 Task: Add an event with the title Lunch Break: Mindfulness and Stress Reduction Techniques, date '2024/04/16', time 9:40 AM to 11:40 AMand add a description: Conclude the exercise by summarizing the key takeaways and lessons learned. Emphasize the importance of trust, effective communication, and mutual support in building a strong and cohesive team.Select event color  Peacock . Add location for the event as: Krakow, Poland, logged in from the account softage.4@softage.netand send the event invitation to softage.2@softage.net and softage.3@softage.net. Set a reminder for the event Daily
Action: Mouse moved to (79, 92)
Screenshot: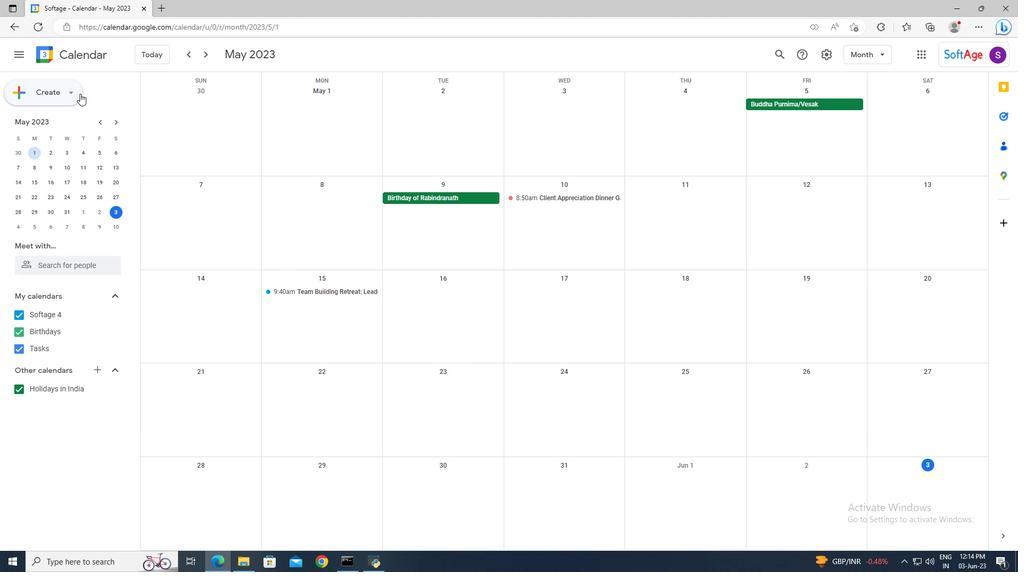 
Action: Mouse pressed left at (79, 92)
Screenshot: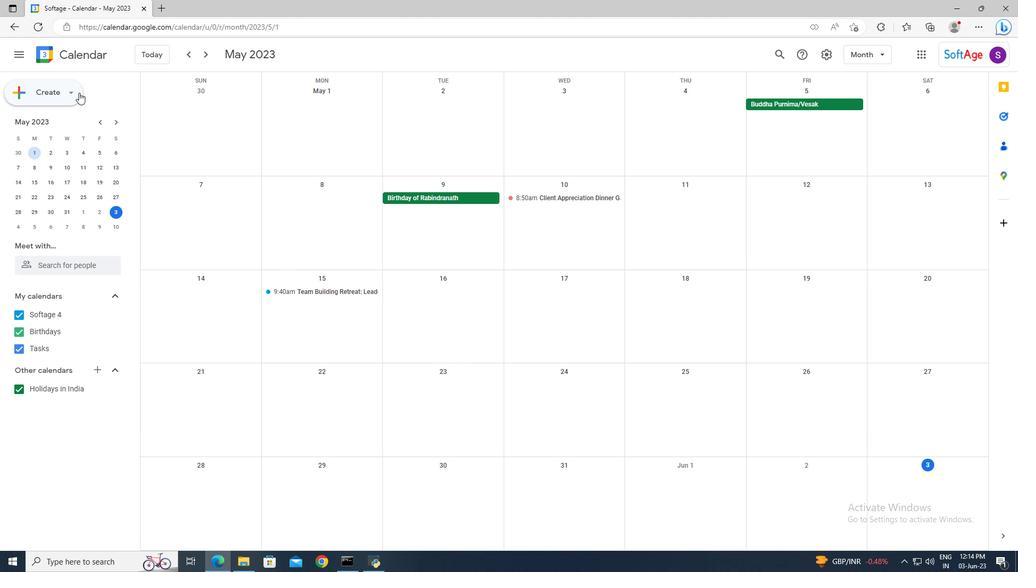 
Action: Mouse moved to (77, 118)
Screenshot: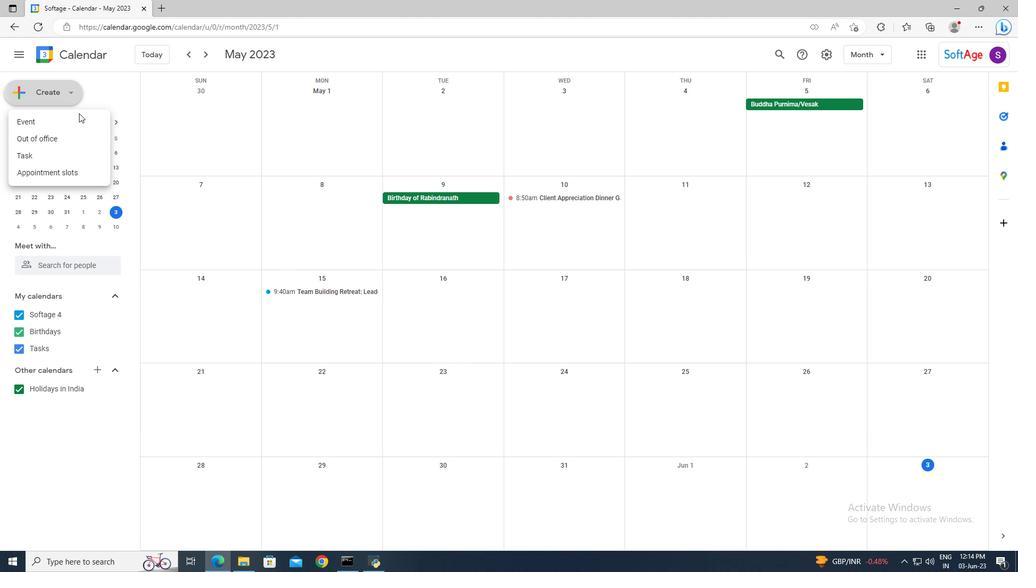 
Action: Mouse pressed left at (77, 118)
Screenshot: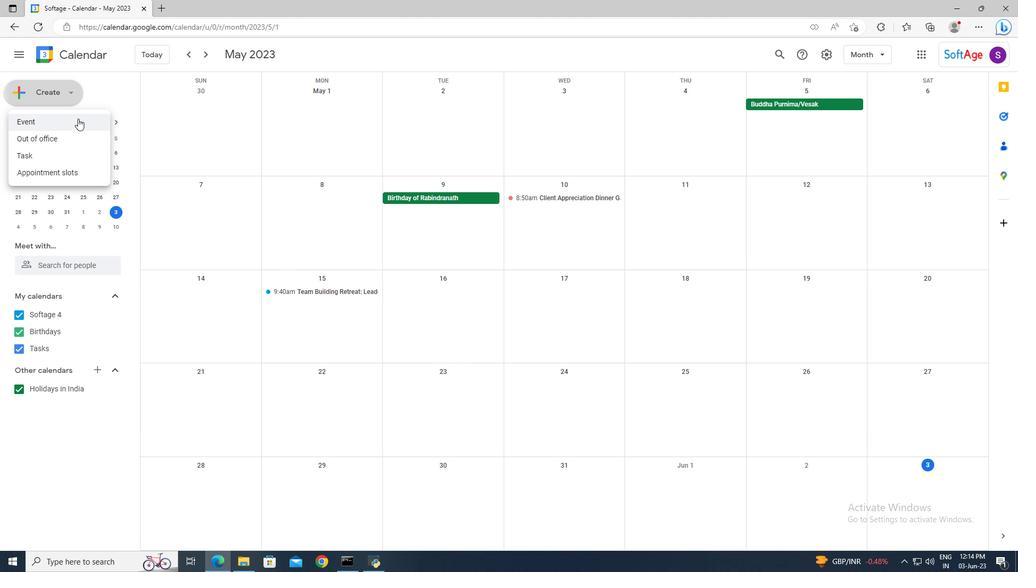 
Action: Mouse moved to (158, 353)
Screenshot: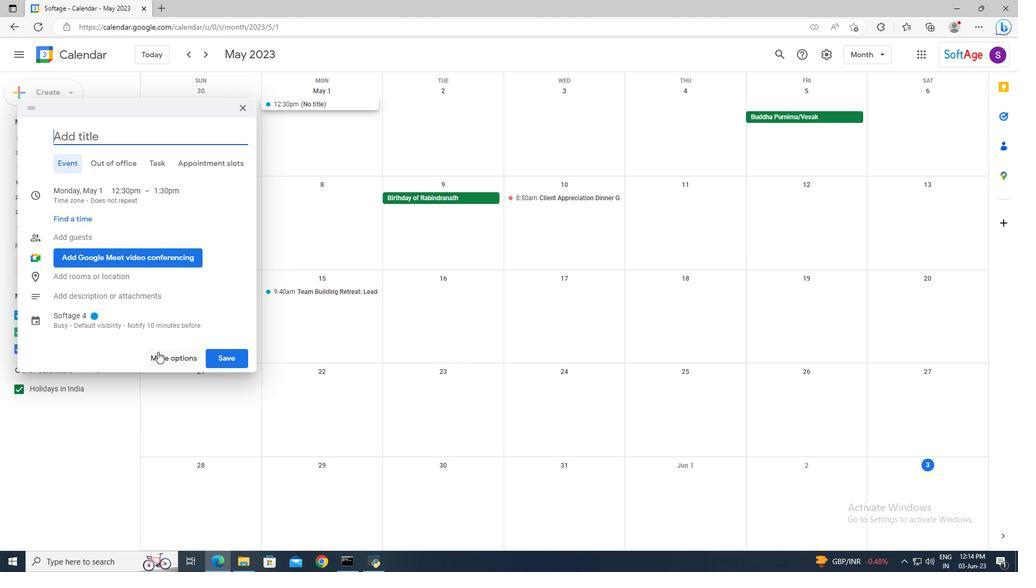 
Action: Mouse pressed left at (158, 353)
Screenshot: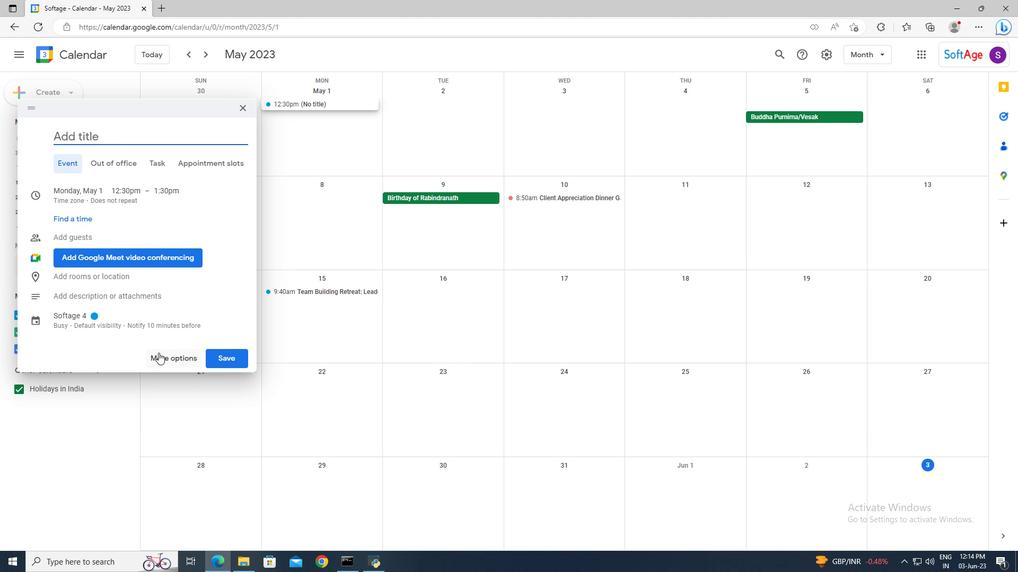 
Action: Mouse moved to (171, 62)
Screenshot: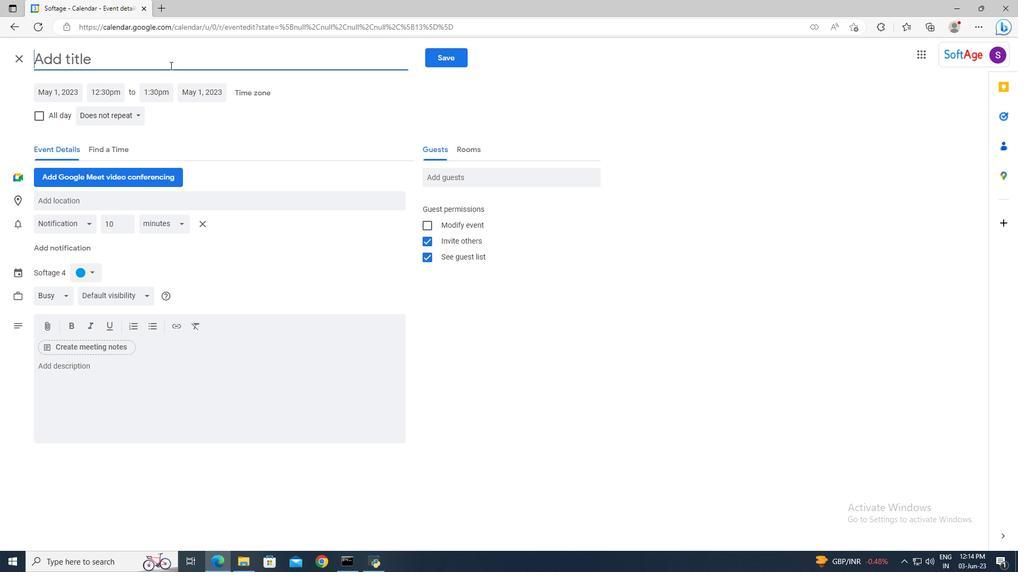 
Action: Mouse pressed left at (171, 62)
Screenshot: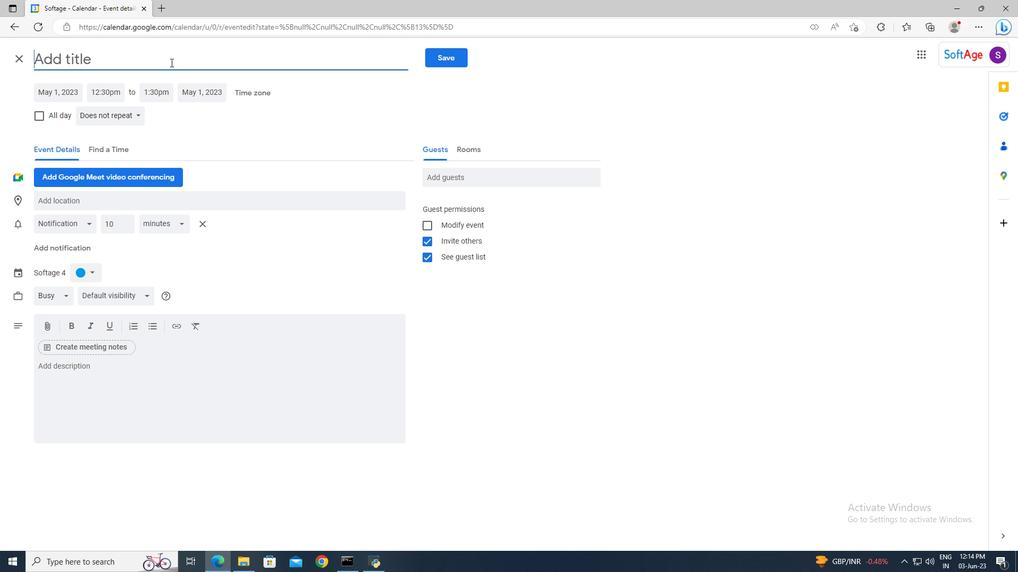 
Action: Key pressed <Key.shift>Lunch<Key.space><Key.shift>Break<Key.shift>:<Key.space><Key.shift>Mindfulness<Key.space>and<Key.space><Key.shift_r>Stress<Key.space><Key.shift>Reduction<Key.space><Key.shift>Techniques
Screenshot: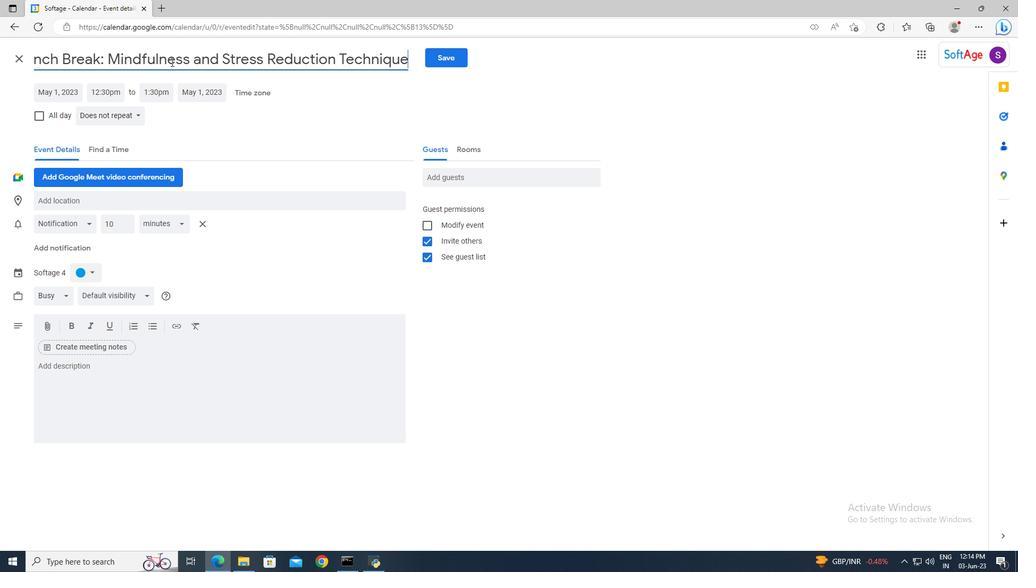 
Action: Mouse moved to (65, 89)
Screenshot: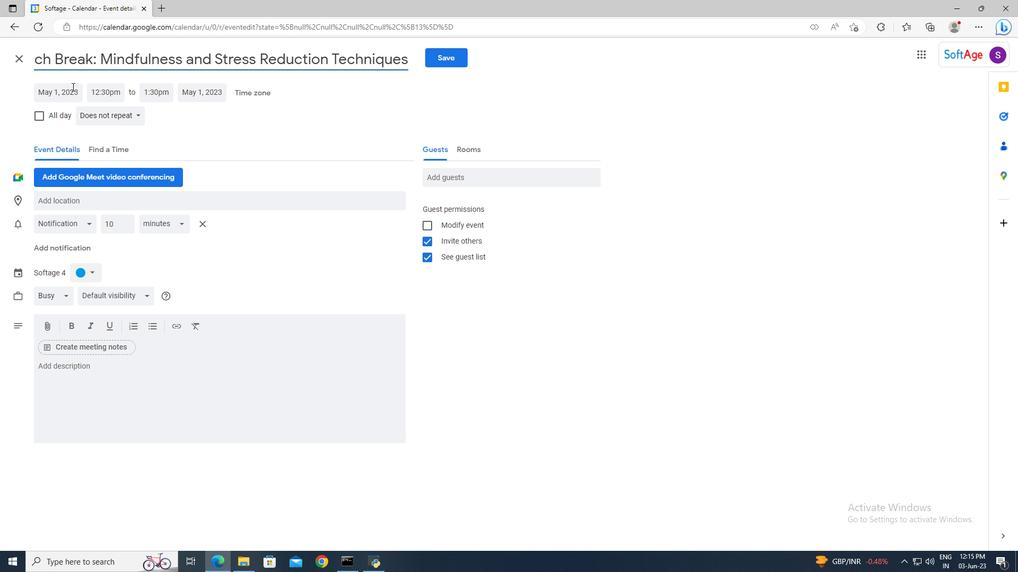 
Action: Mouse pressed left at (65, 89)
Screenshot: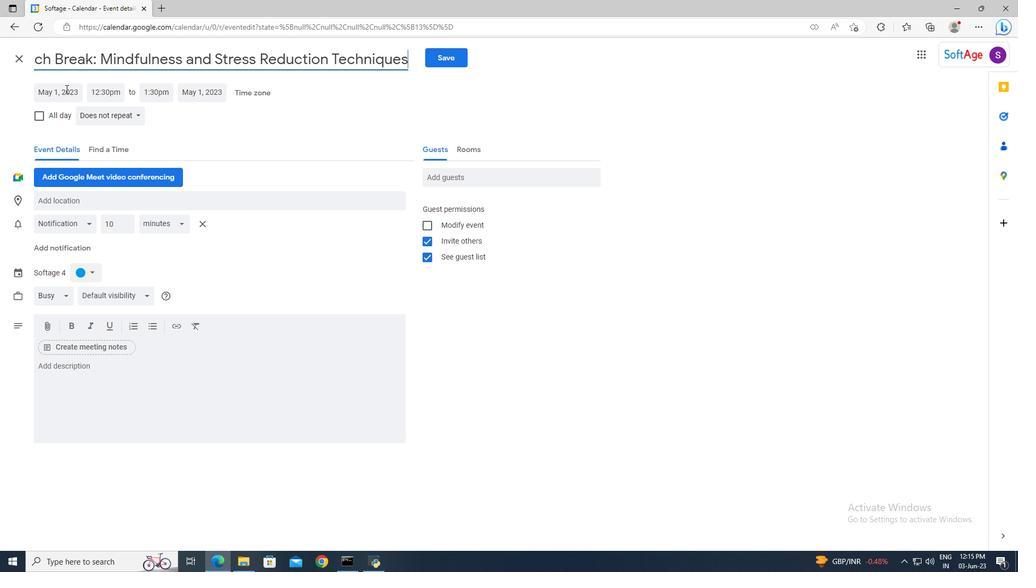 
Action: Mouse moved to (166, 115)
Screenshot: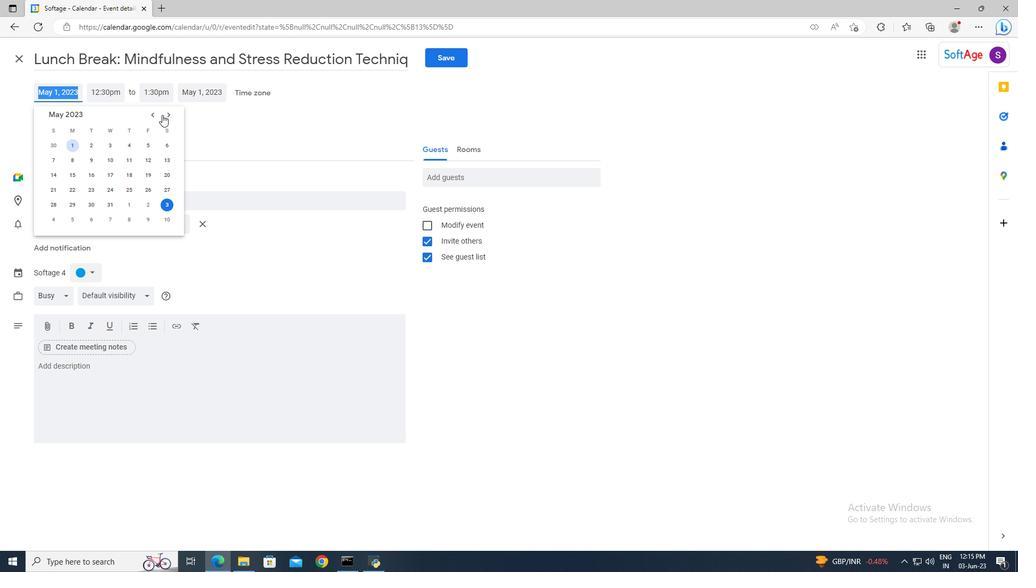 
Action: Mouse pressed left at (166, 115)
Screenshot: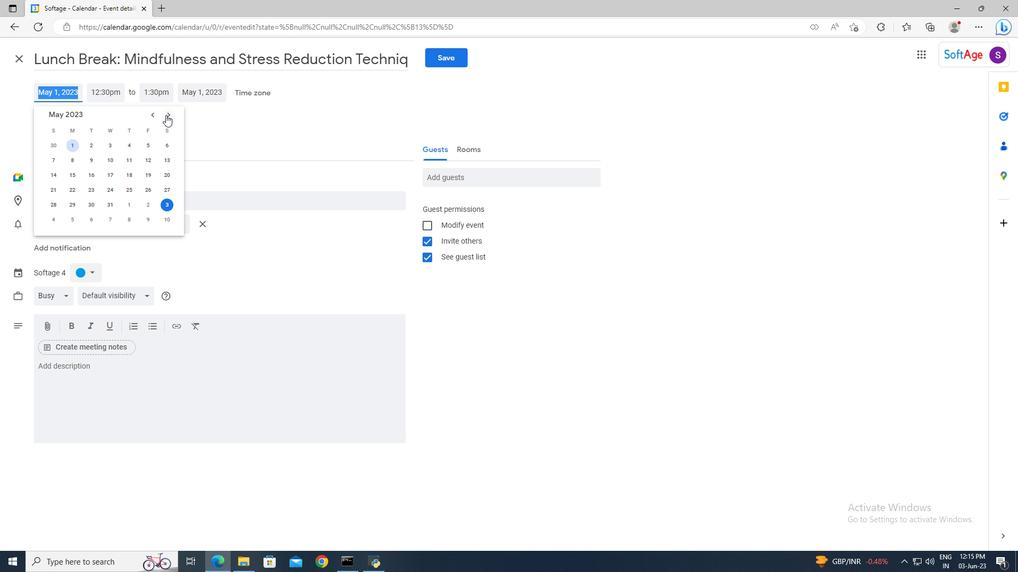 
Action: Mouse pressed left at (166, 115)
Screenshot: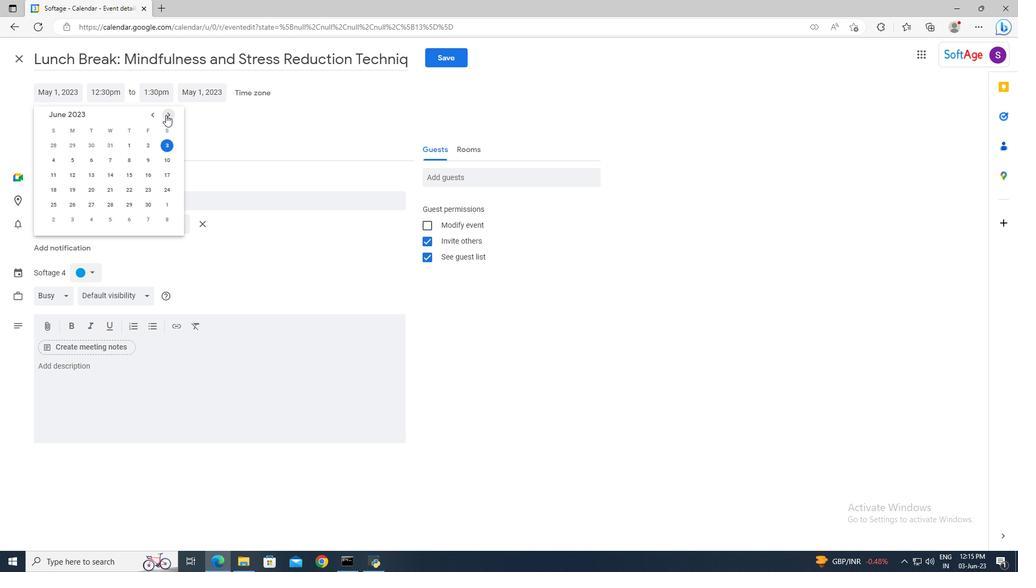 
Action: Mouse pressed left at (166, 115)
Screenshot: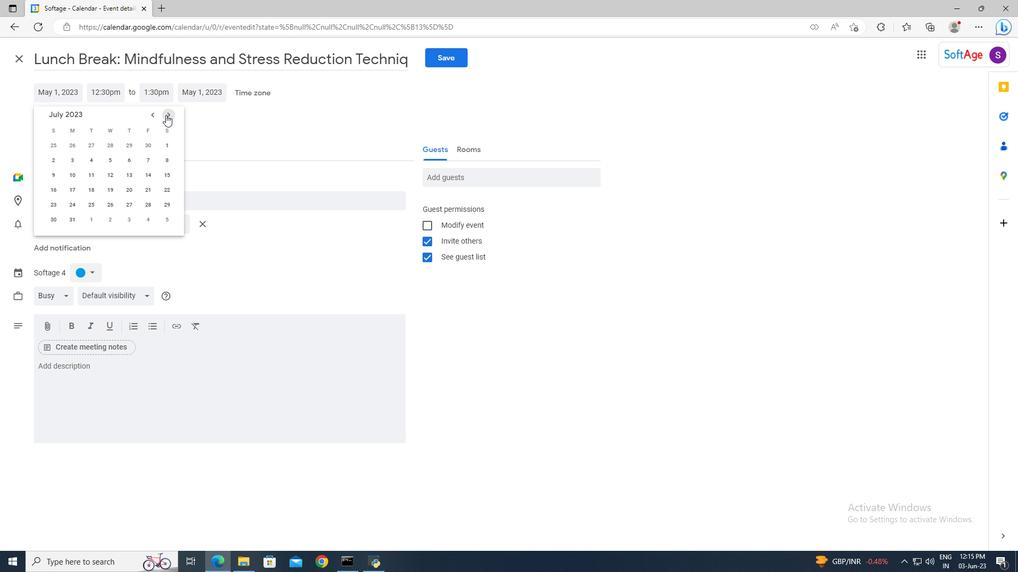 
Action: Mouse pressed left at (166, 115)
Screenshot: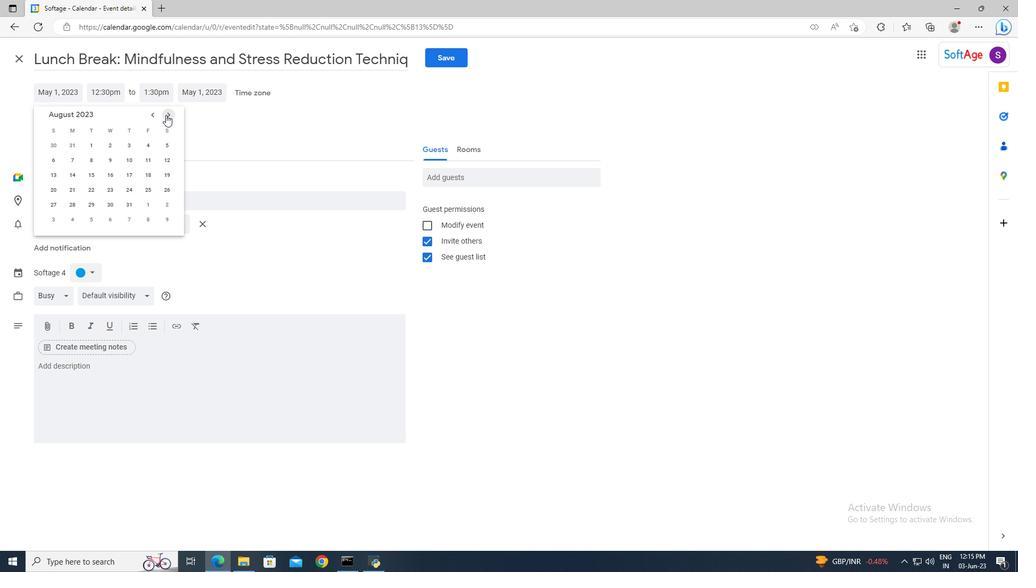 
Action: Mouse pressed left at (166, 115)
Screenshot: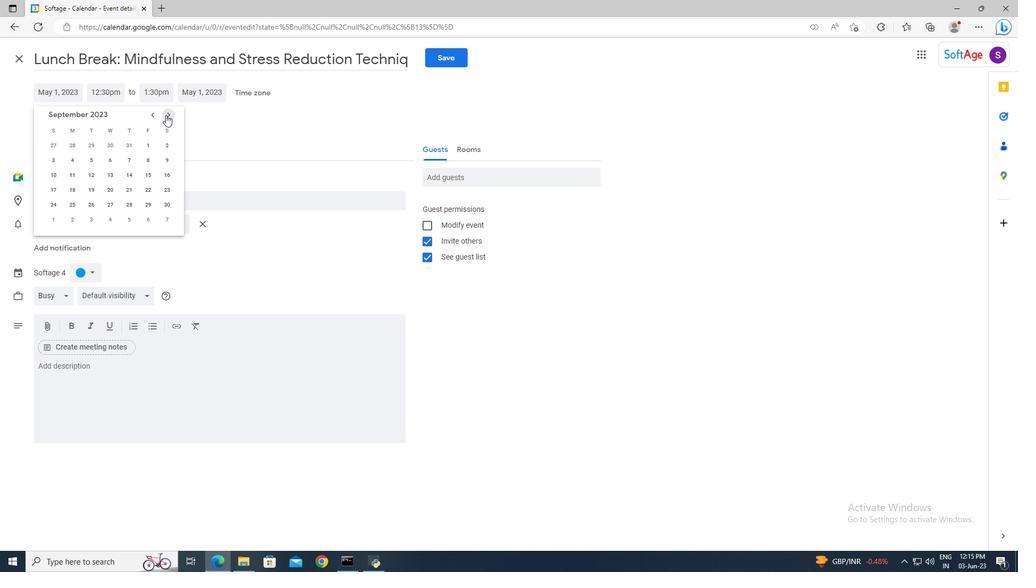 
Action: Mouse pressed left at (166, 115)
Screenshot: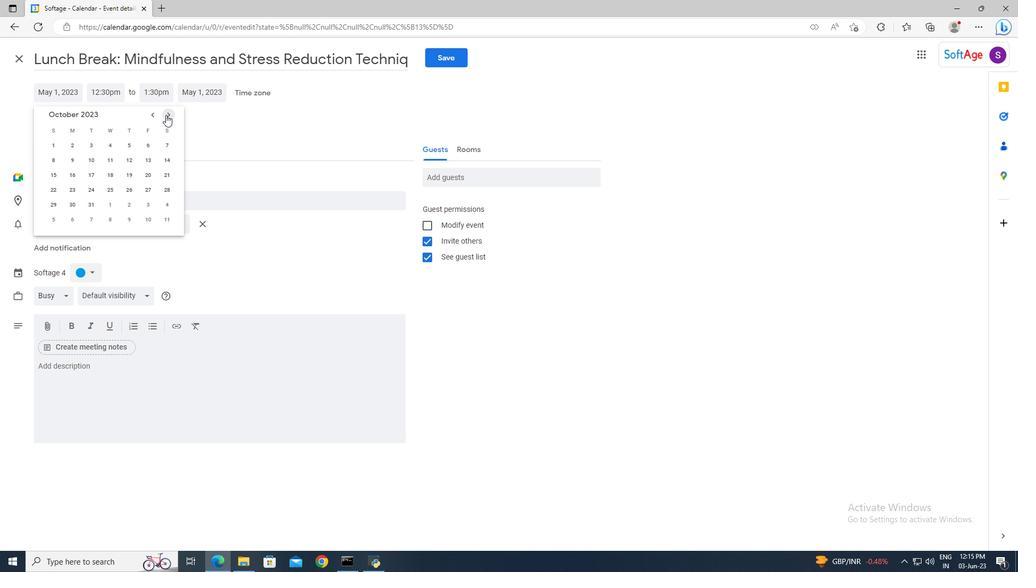 
Action: Mouse pressed left at (166, 115)
Screenshot: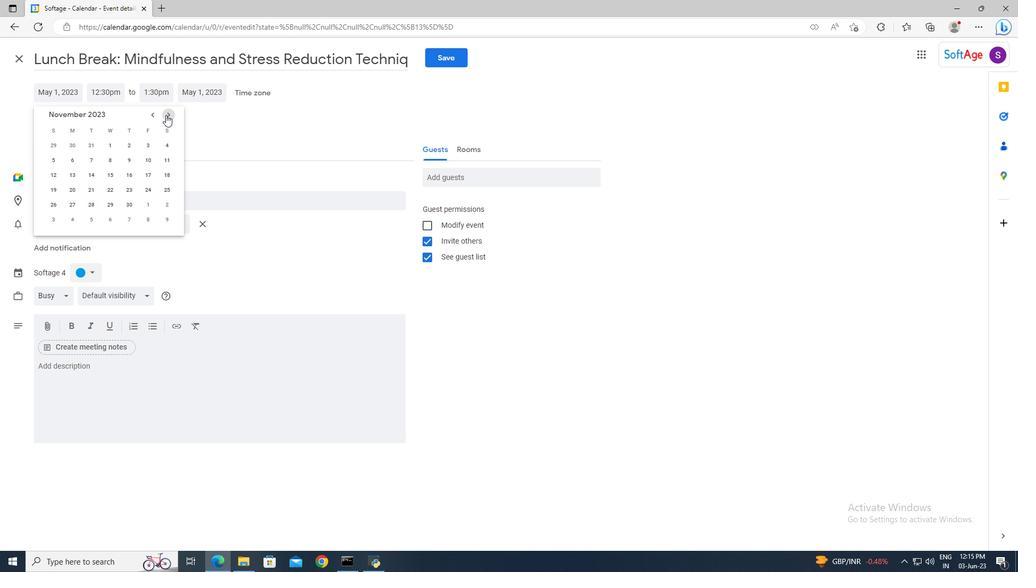 
Action: Mouse pressed left at (166, 115)
Screenshot: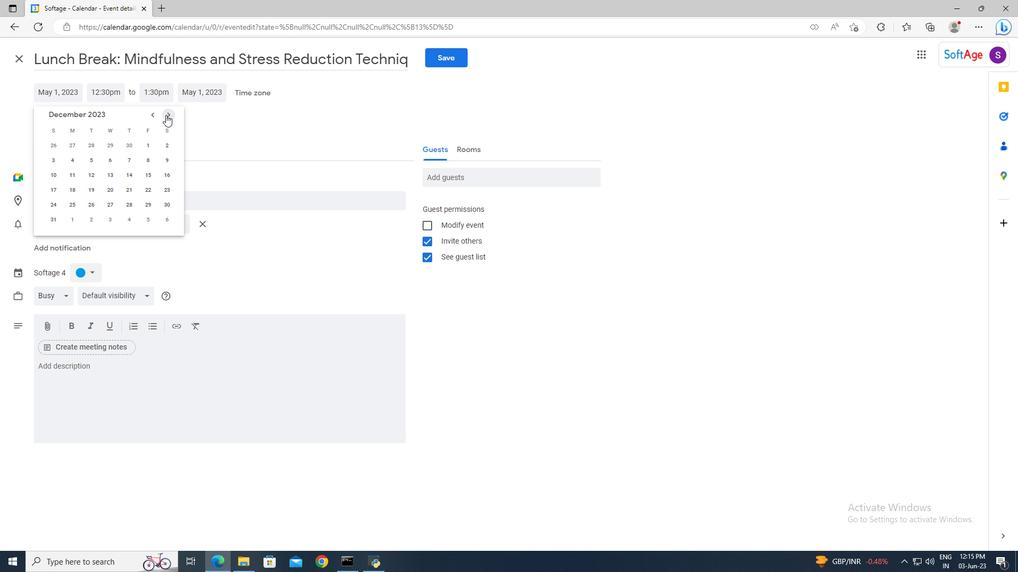 
Action: Mouse pressed left at (166, 115)
Screenshot: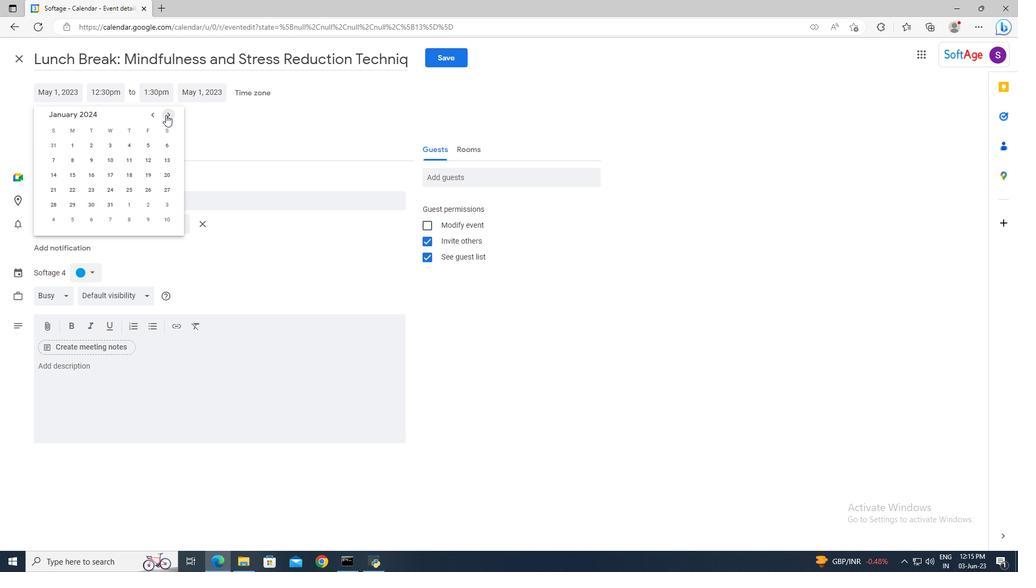 
Action: Mouse pressed left at (166, 115)
Screenshot: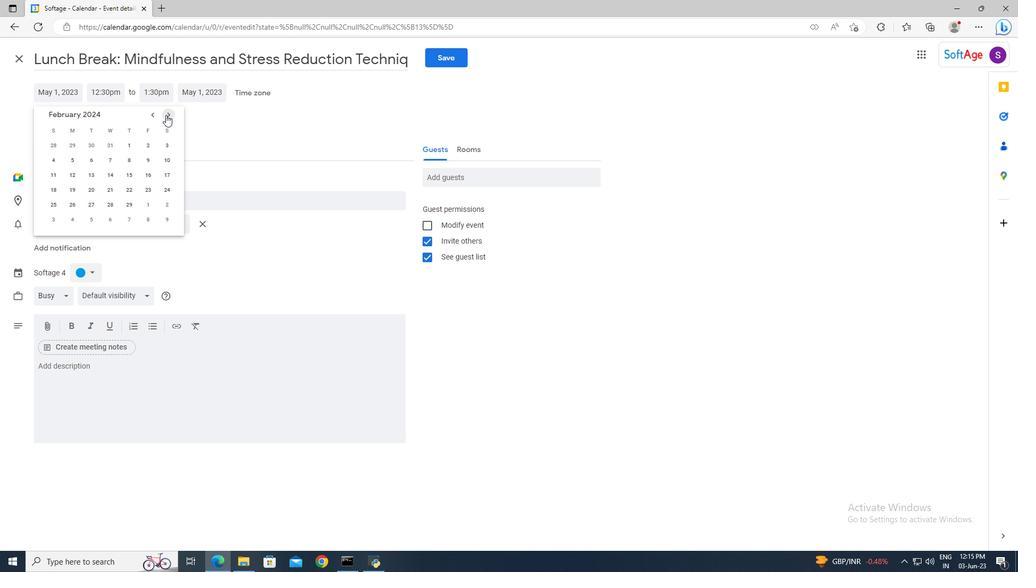 
Action: Mouse pressed left at (166, 115)
Screenshot: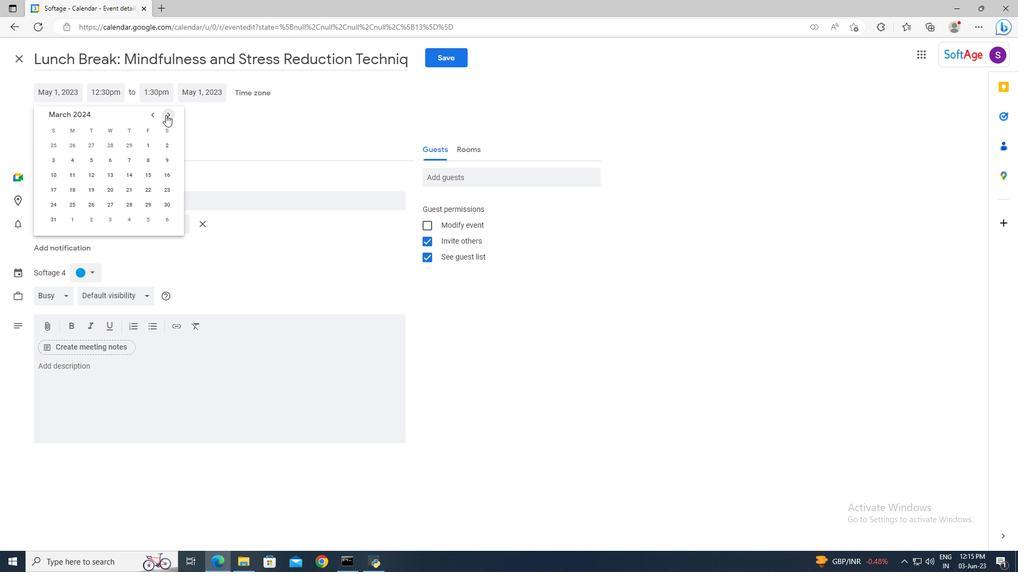 
Action: Mouse moved to (92, 172)
Screenshot: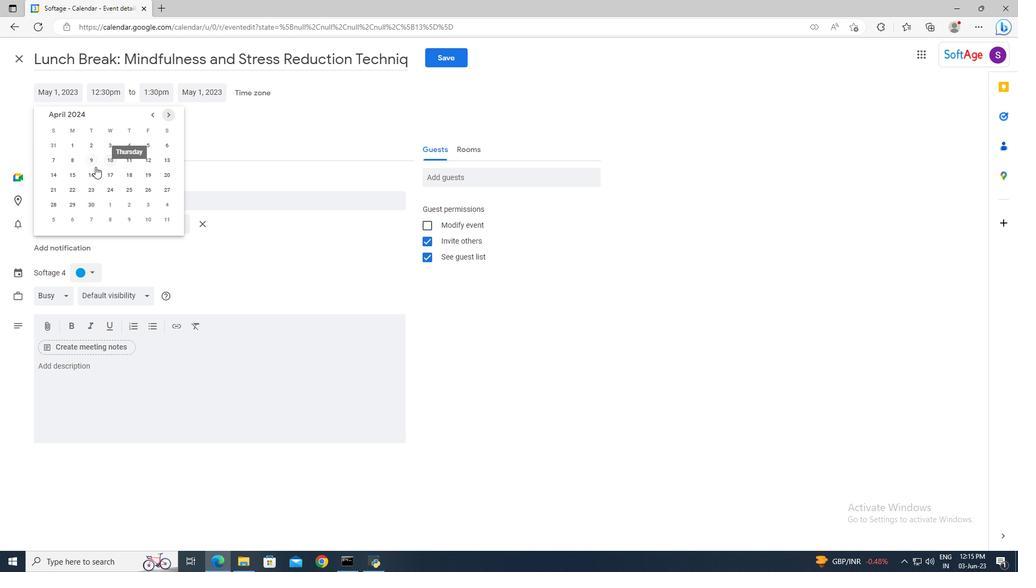 
Action: Mouse pressed left at (92, 172)
Screenshot: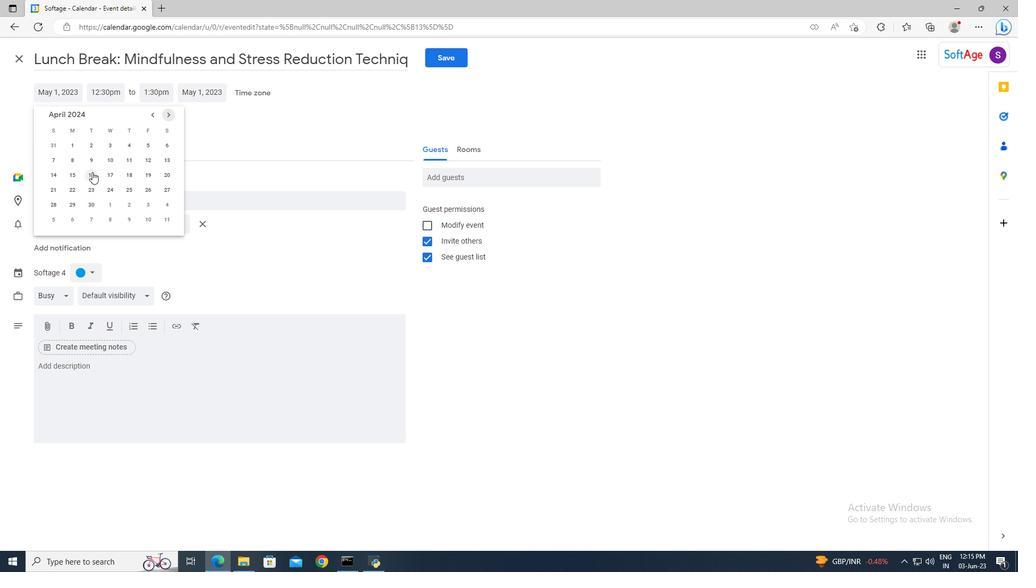 
Action: Mouse moved to (104, 93)
Screenshot: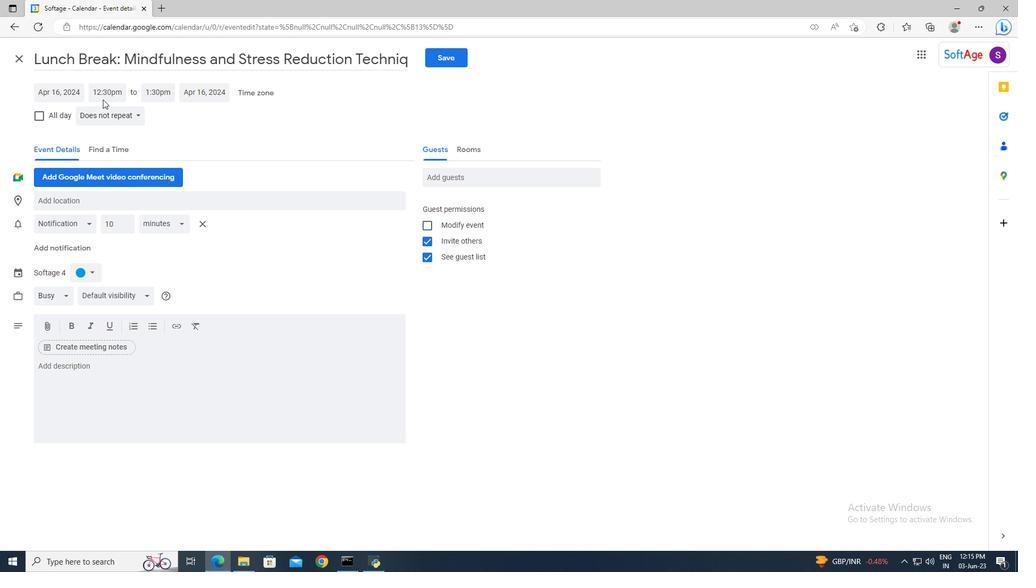 
Action: Mouse pressed left at (104, 93)
Screenshot: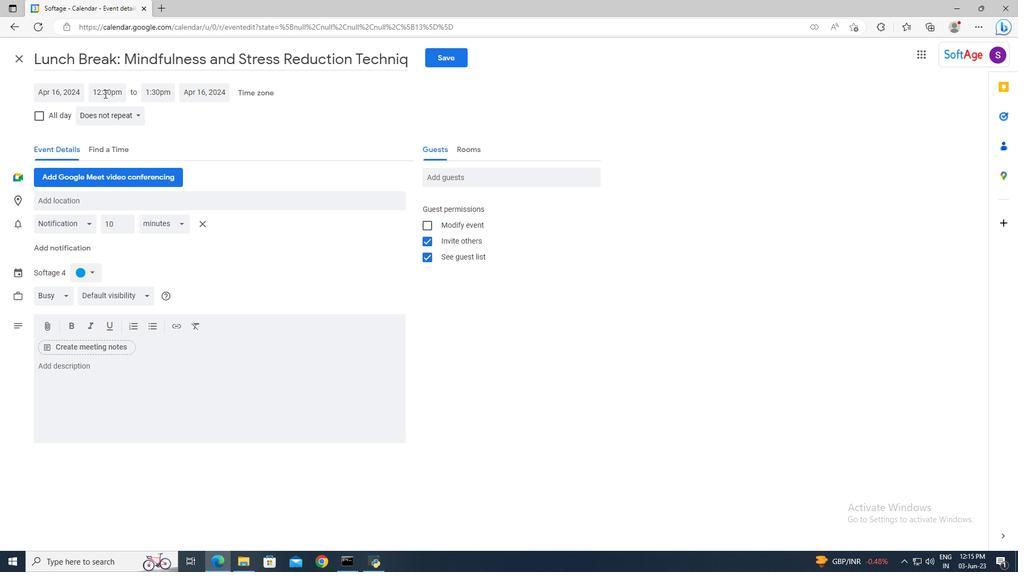 
Action: Key pressed 9<Key.shift>:40am<Key.enter><Key.tab>11<Key.shift>:40<Key.enter>
Screenshot: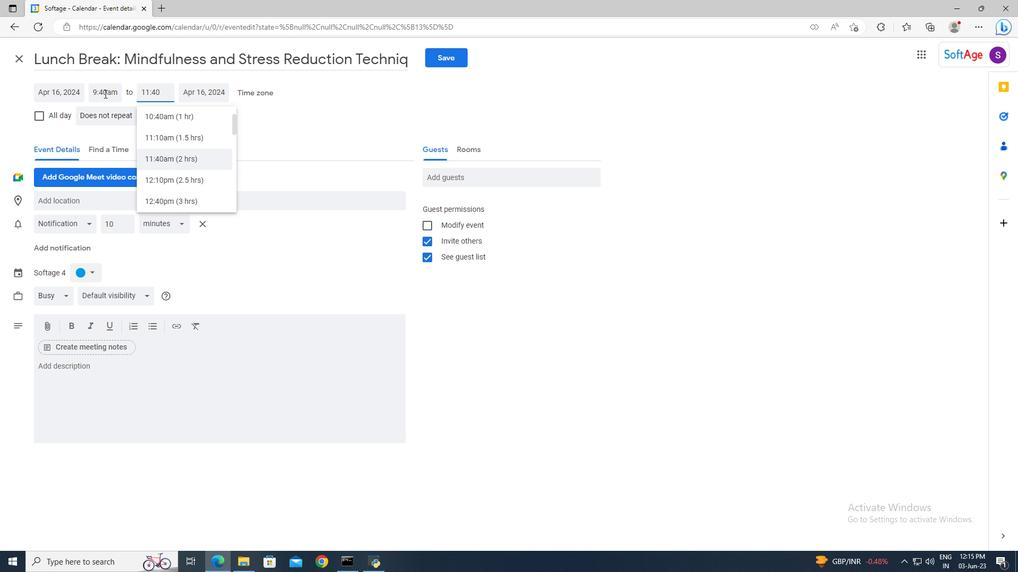 
Action: Mouse moved to (106, 364)
Screenshot: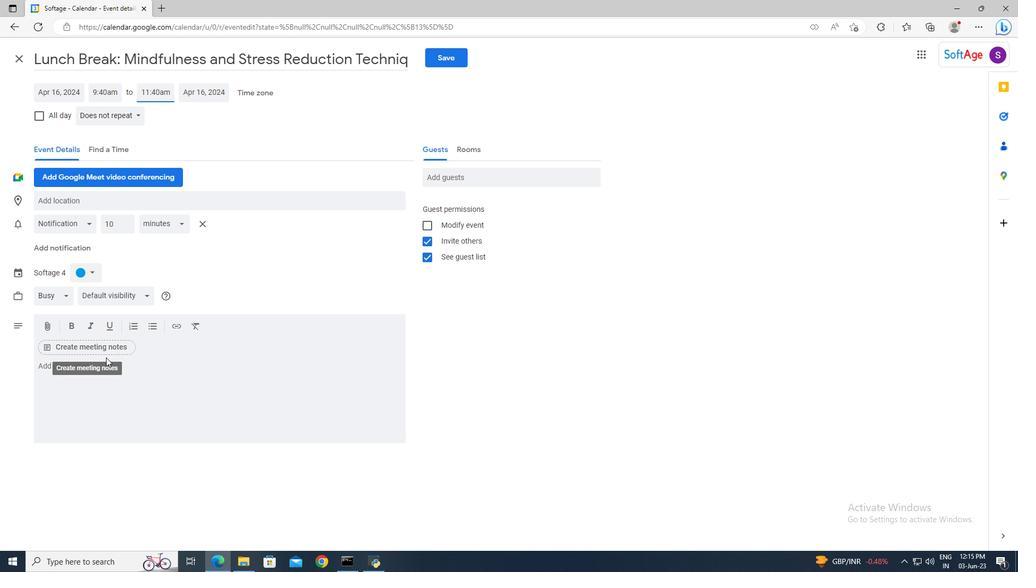 
Action: Mouse pressed left at (106, 364)
Screenshot: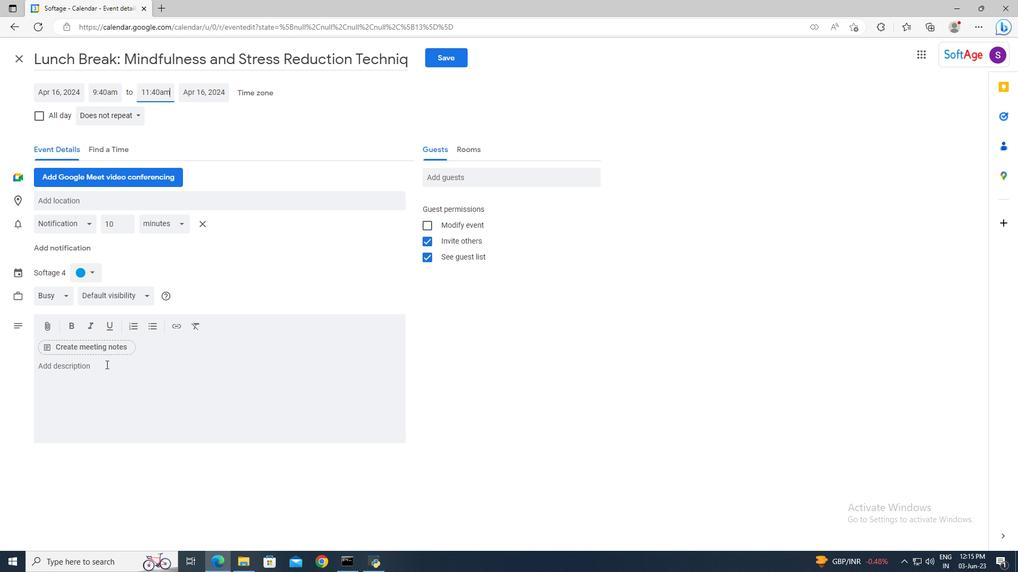 
Action: Key pressed <Key.shift>Conclude<Key.space>the<Key.space>exercise<Key.space>by<Key.space>summarizing<Key.space>the<Key.space>key<Key.space>takeaways<Key.space>and<Key.space>lessons<Key.space>learned.<Key.space><Key.shift>Emphaisze<Key.backspace><Key.backspace><Key.backspace><Key.backspace>size<Key.space>the<Key.space>importance<Key.space>of<Key.space>trust,<Key.space>effective<Key.space>communication,<Key.space>and<Key.space>mutual<Key.space>support<Key.space>in<Key.space>building<Key.space>a<Key.space>strong<Key.space>and<Key.space>cohesive<Key.space>team.
Screenshot: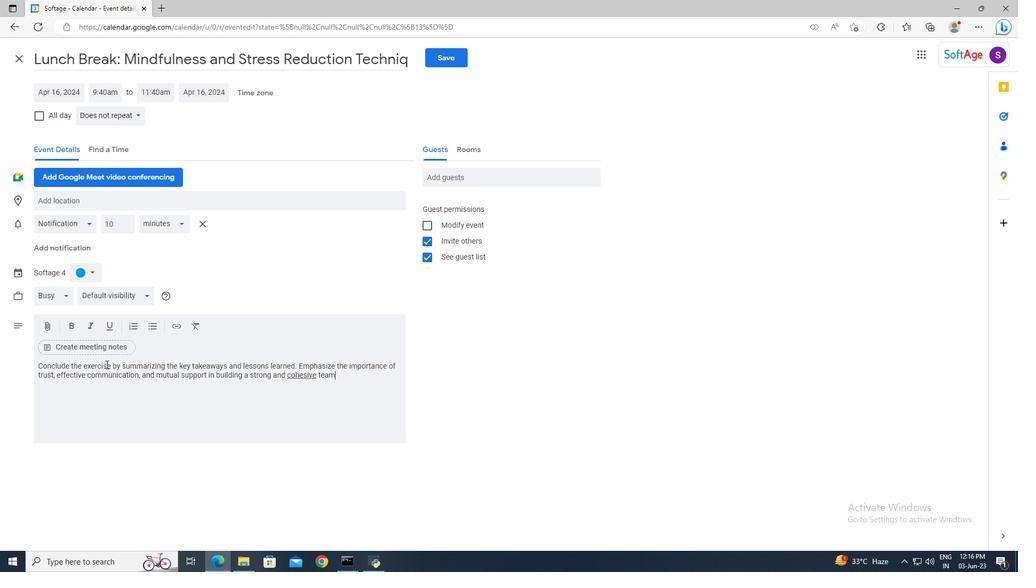 
Action: Mouse moved to (90, 265)
Screenshot: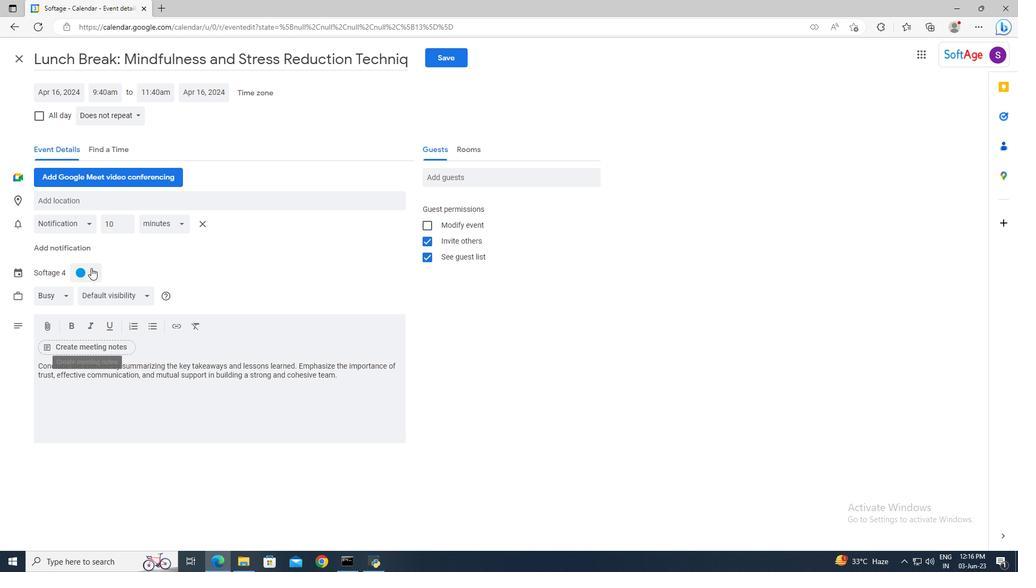 
Action: Mouse pressed left at (90, 265)
Screenshot: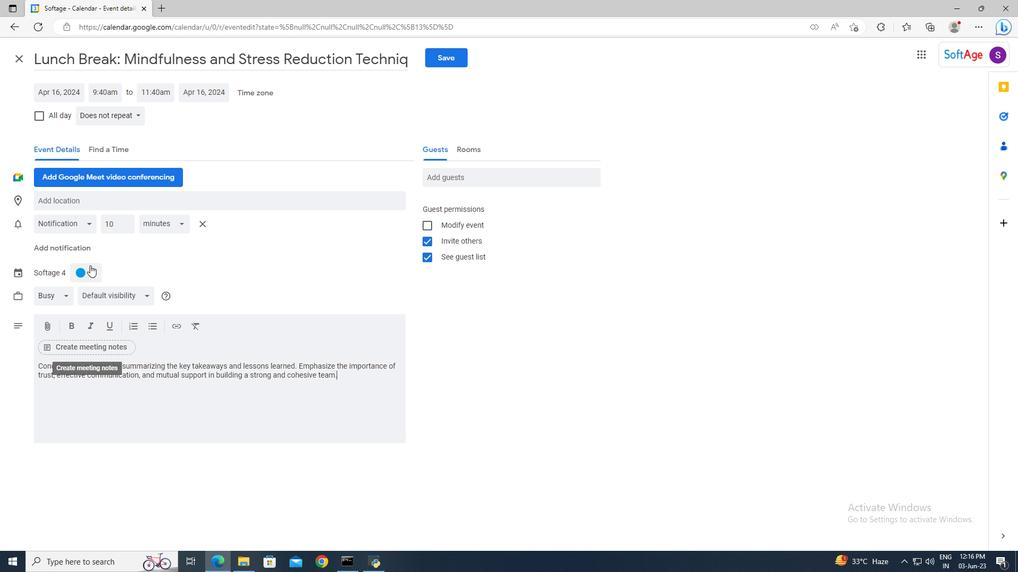 
Action: Mouse moved to (77, 312)
Screenshot: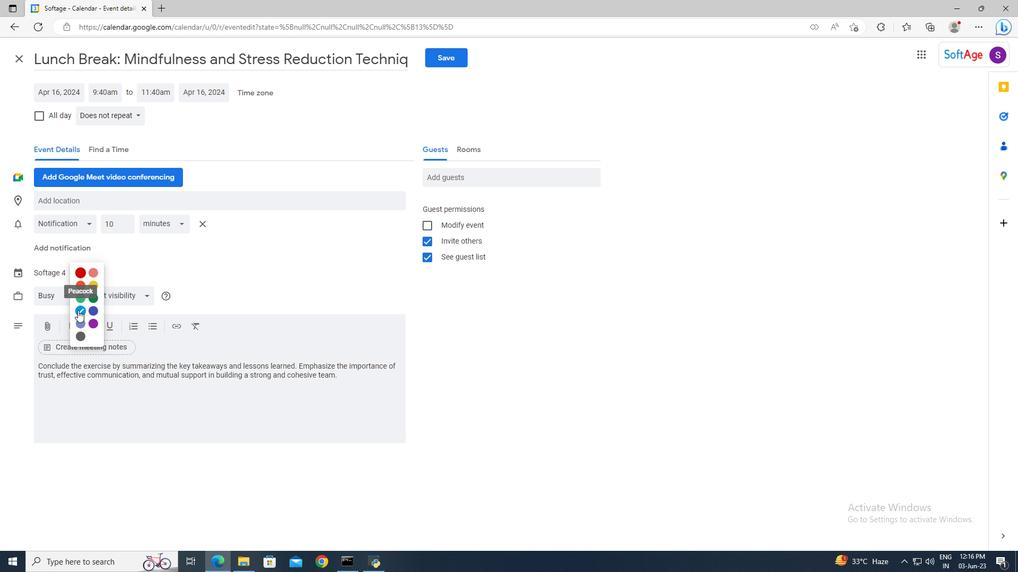 
Action: Mouse pressed left at (77, 312)
Screenshot: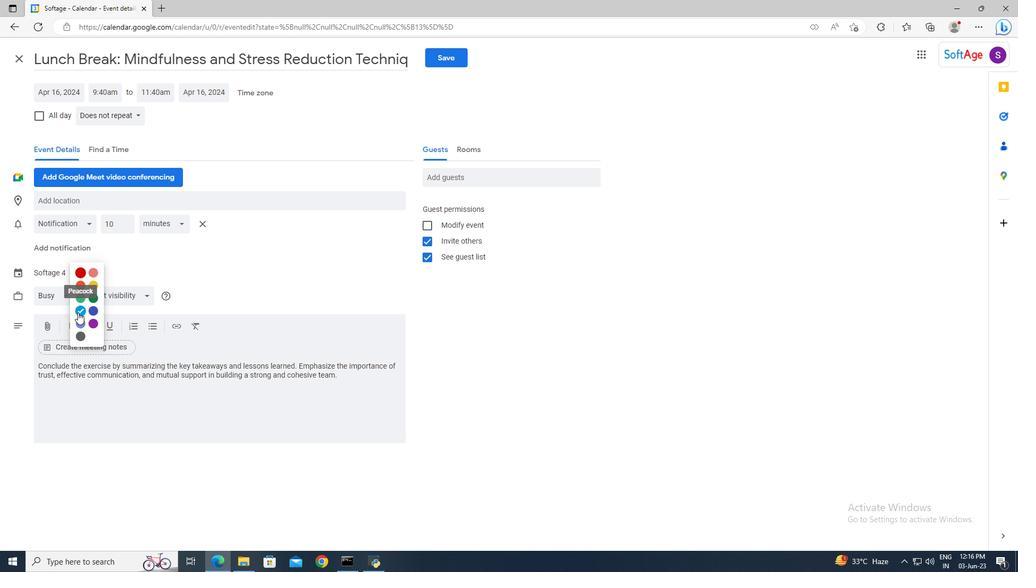 
Action: Mouse moved to (90, 202)
Screenshot: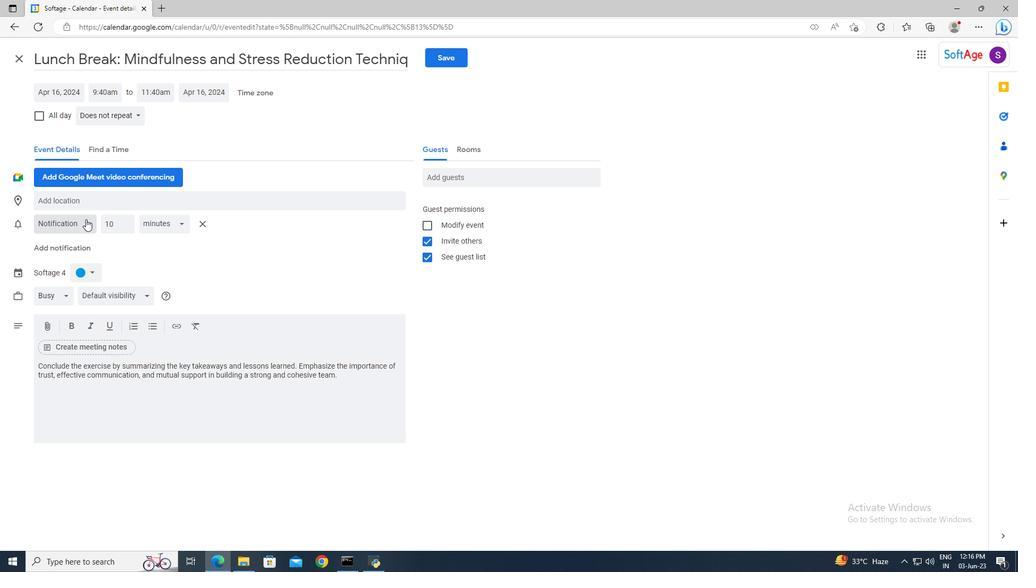 
Action: Mouse pressed left at (90, 202)
Screenshot: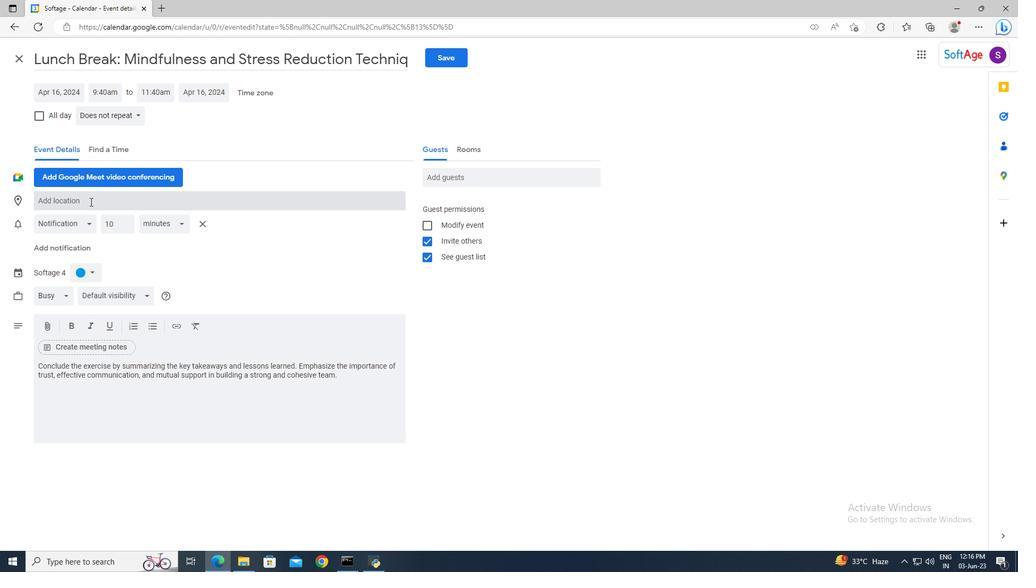 
Action: Key pressed <Key.shift>Krakow,<Key.space><Key.shift>Poland
Screenshot: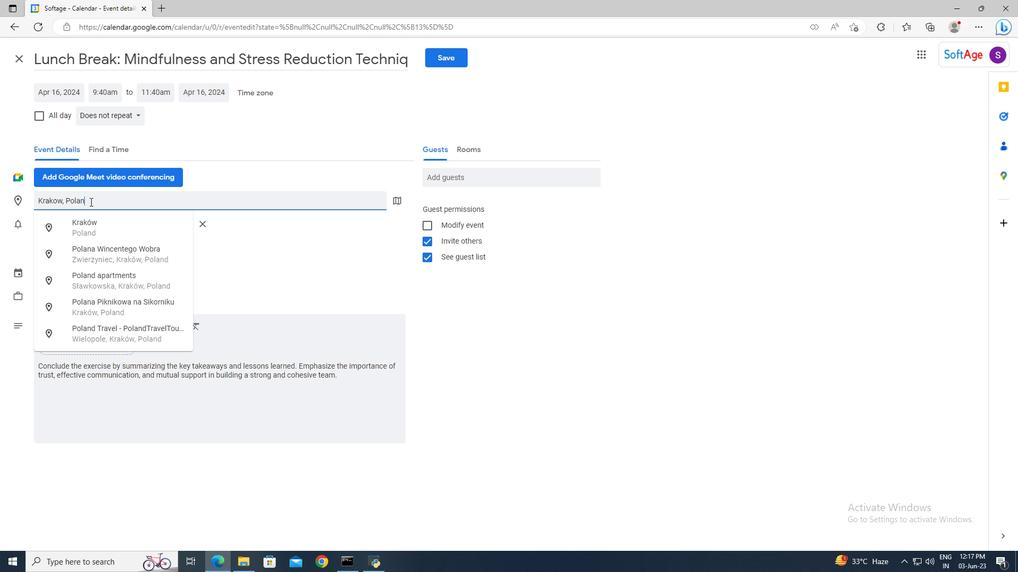 
Action: Mouse moved to (92, 229)
Screenshot: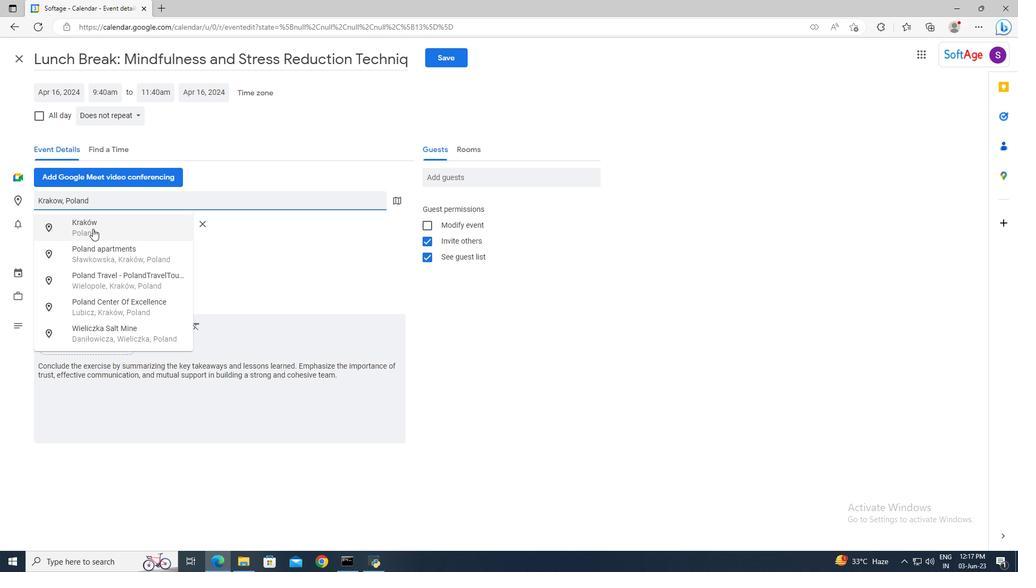 
Action: Mouse pressed left at (92, 229)
Screenshot: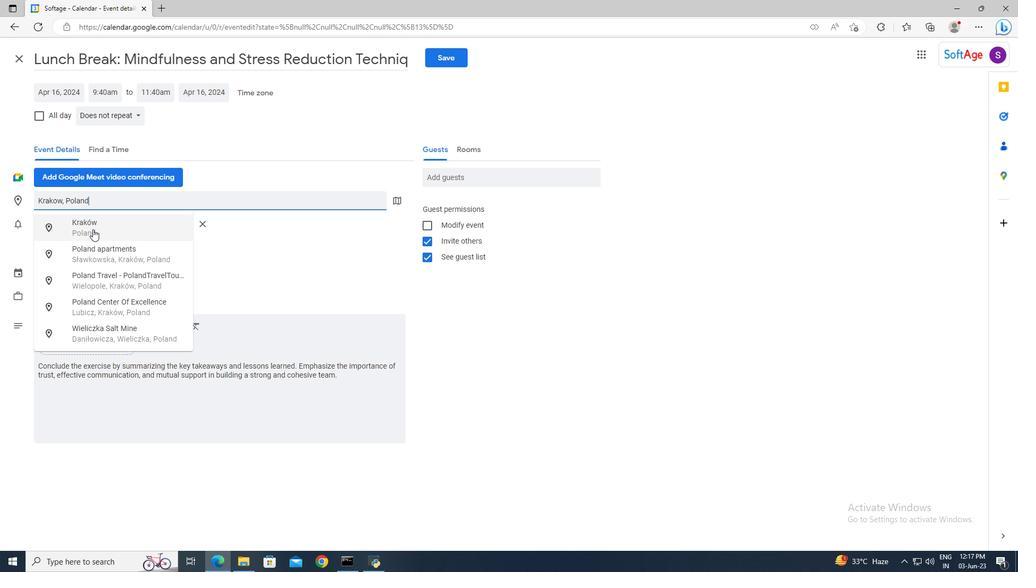 
Action: Mouse moved to (450, 181)
Screenshot: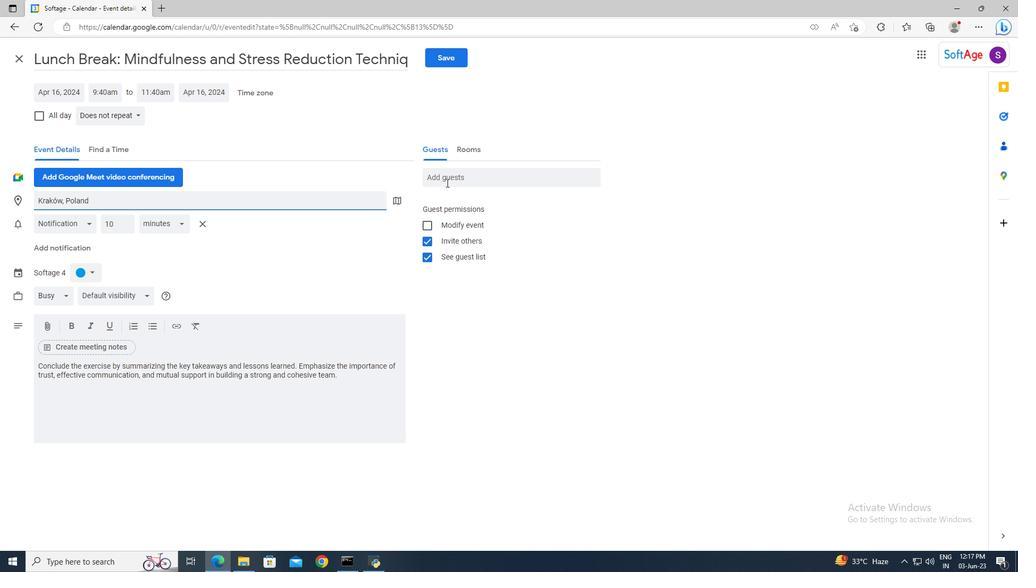 
Action: Mouse pressed left at (450, 181)
Screenshot: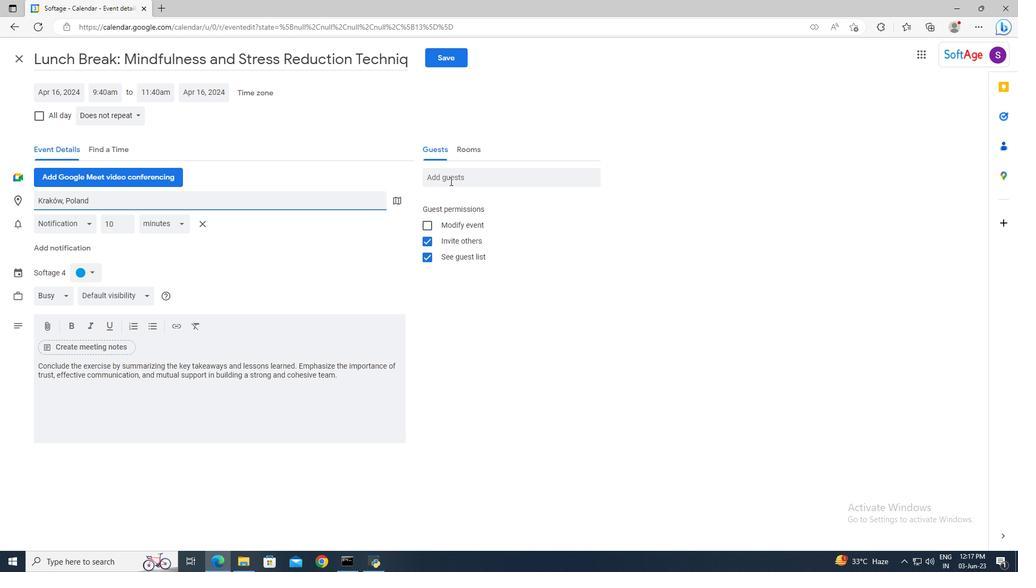 
Action: Key pressed softage.2<Key.shift>@softage.net<Key.enter>softage.3<Key.shift>@softage.net<Key.enter>
Screenshot: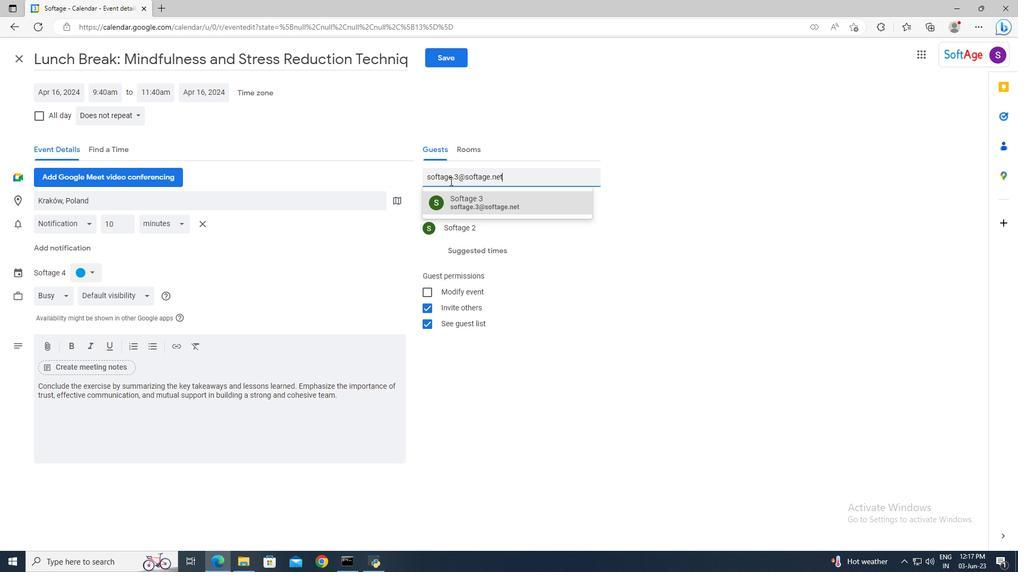 
Action: Mouse moved to (127, 122)
Screenshot: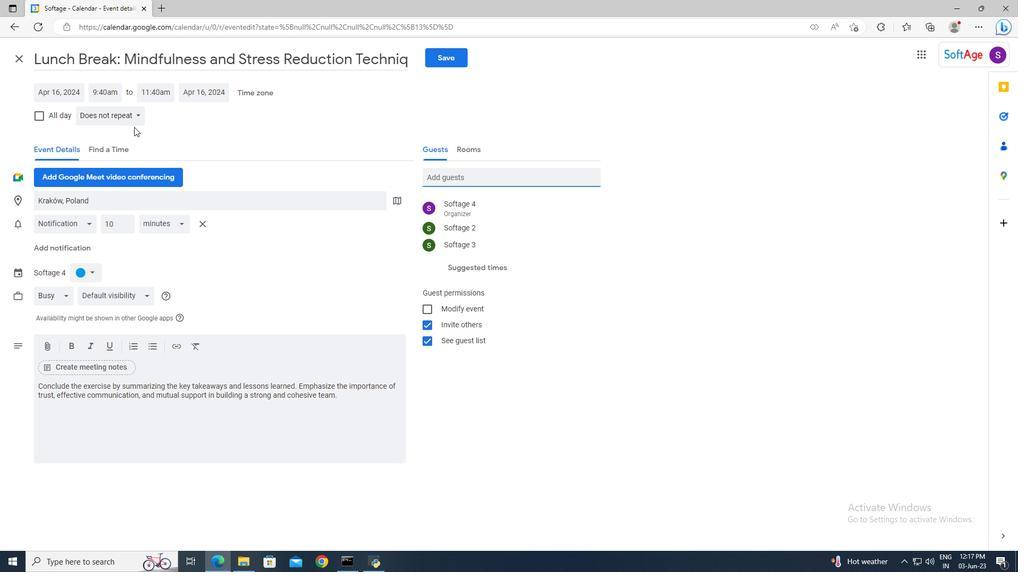 
Action: Mouse pressed left at (127, 122)
Screenshot: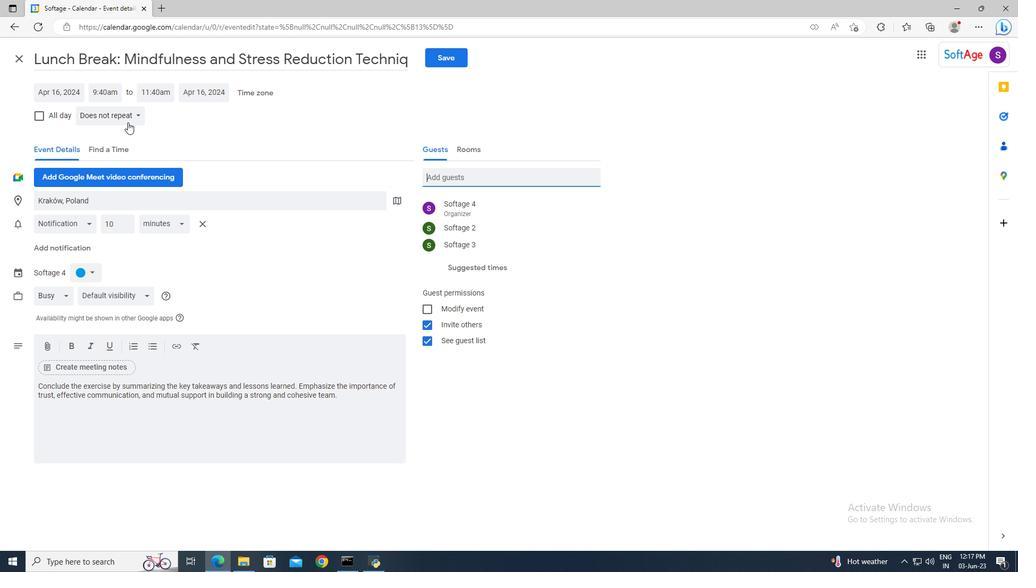 
Action: Mouse moved to (127, 133)
Screenshot: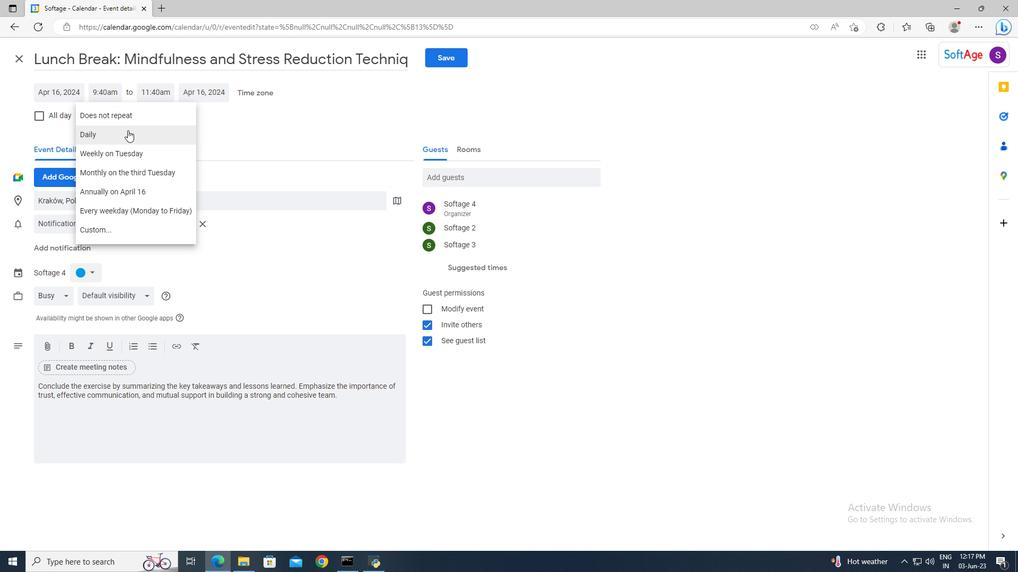 
Action: Mouse pressed left at (127, 133)
Screenshot: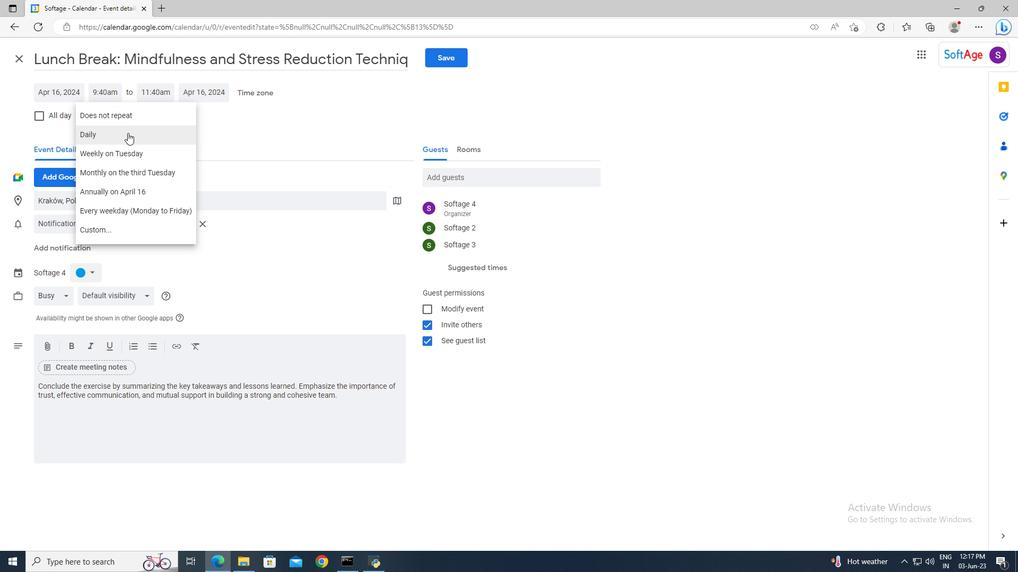 
Action: Mouse moved to (432, 54)
Screenshot: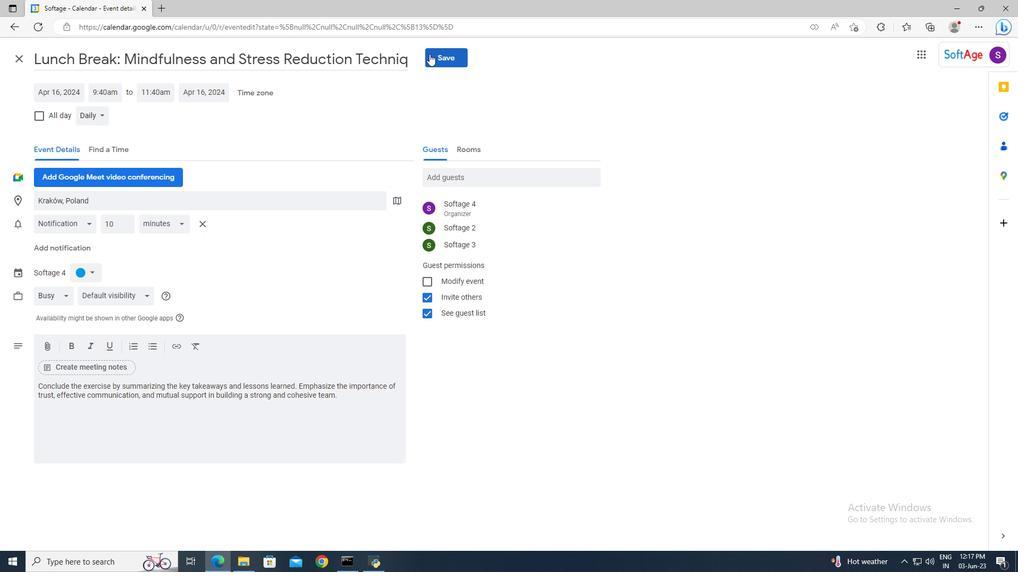 
Action: Mouse pressed left at (432, 54)
Screenshot: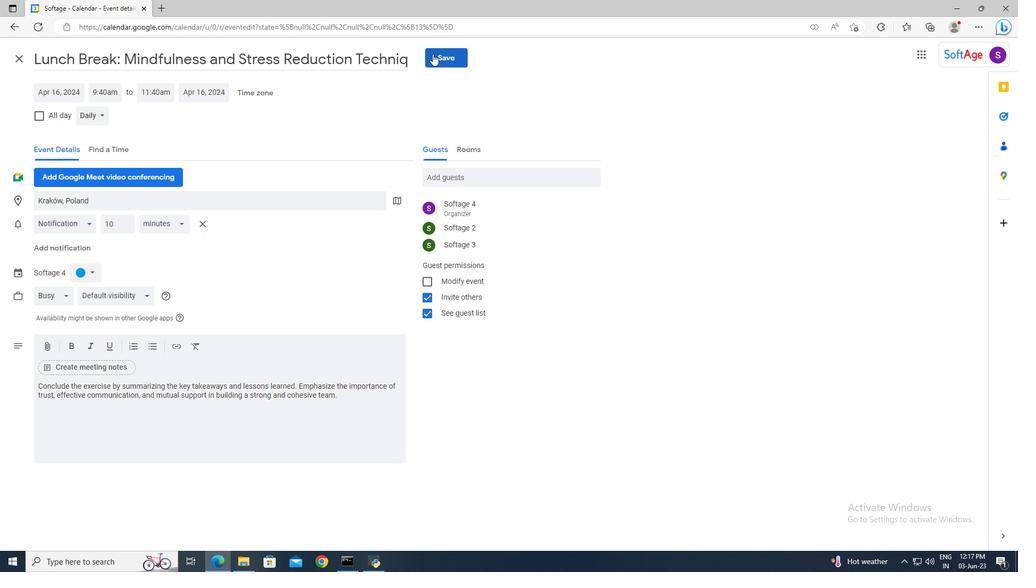 
Action: Mouse moved to (609, 319)
Screenshot: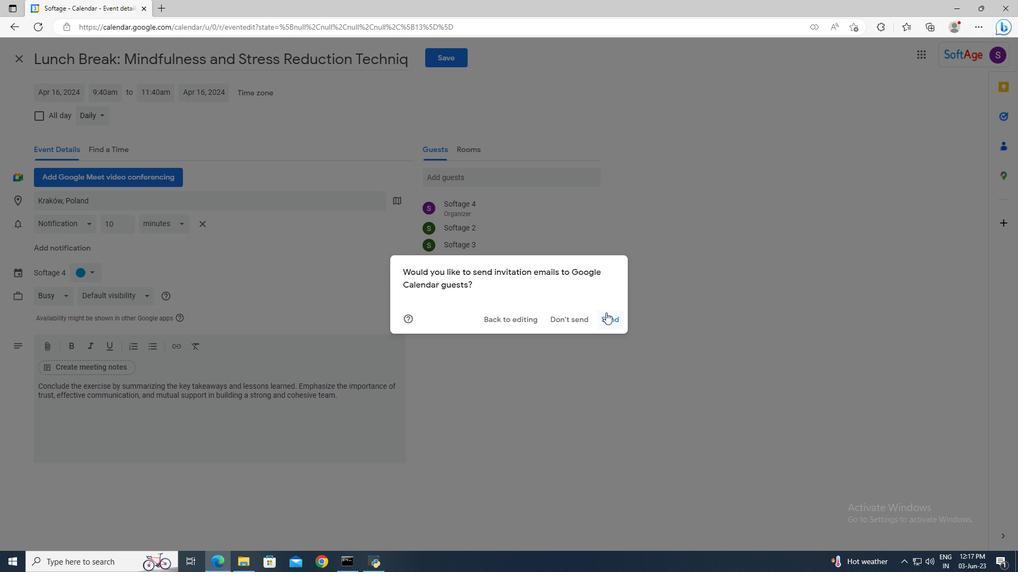 
Action: Mouse pressed left at (609, 319)
Screenshot: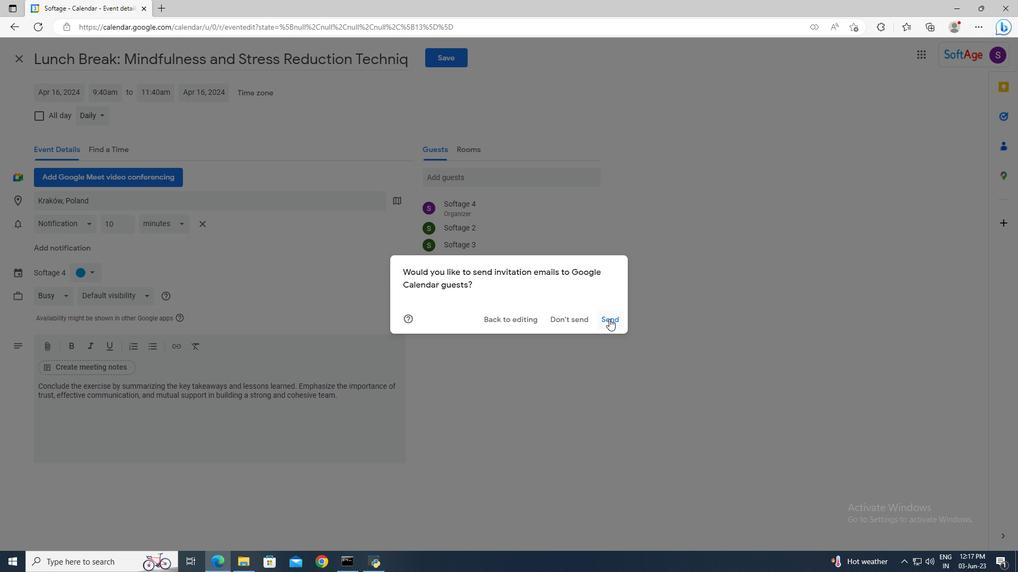 
